 Task: Search the speakers name "Marketing Masterclass".
Action: Mouse moved to (679, 87)
Screenshot: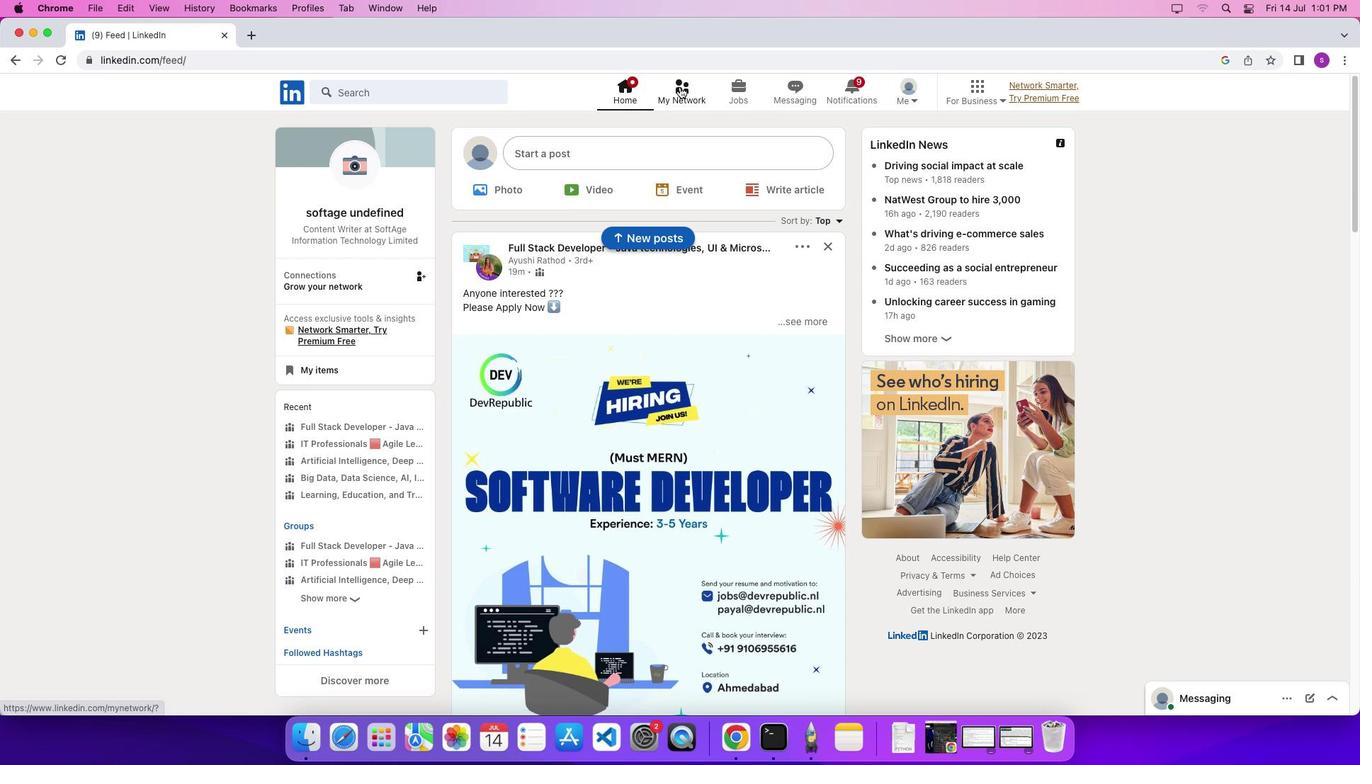 
Action: Mouse pressed left at (679, 87)
Screenshot: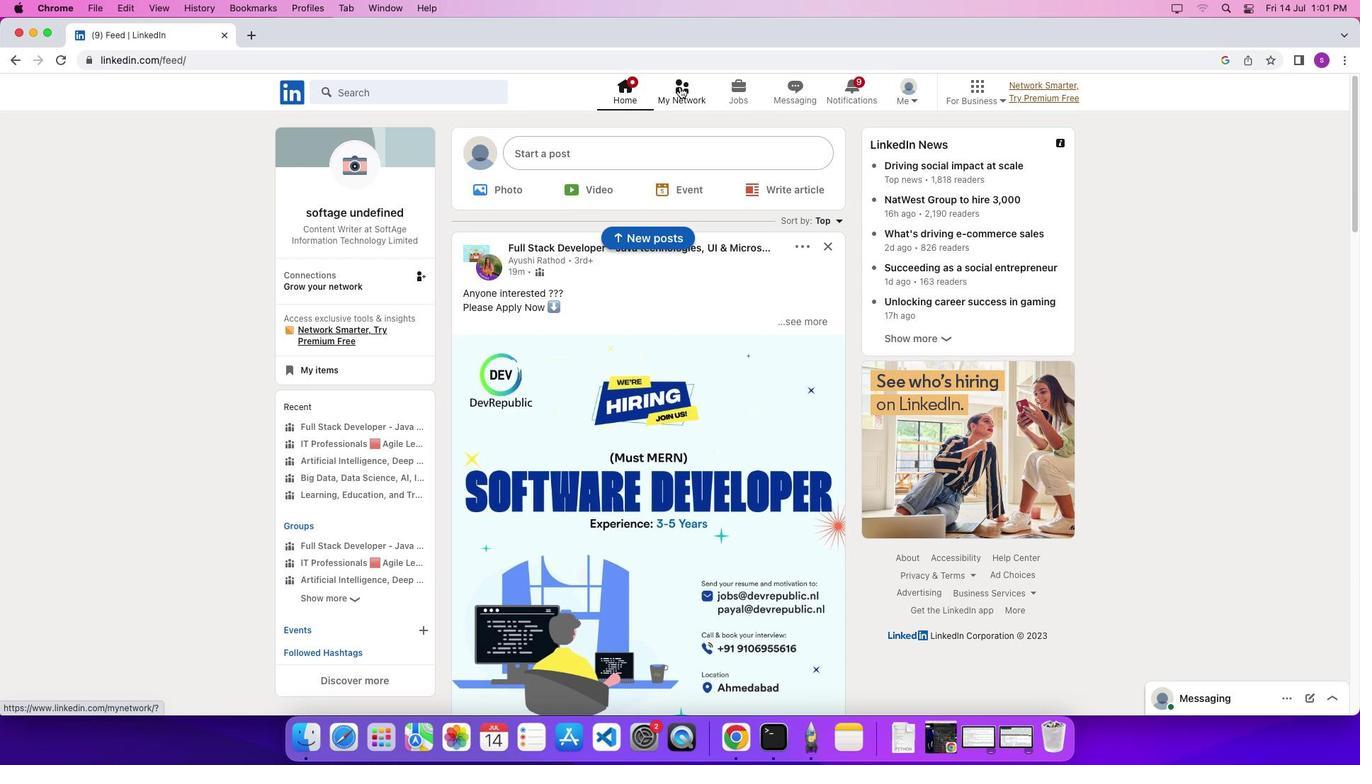
Action: Mouse pressed left at (679, 87)
Screenshot: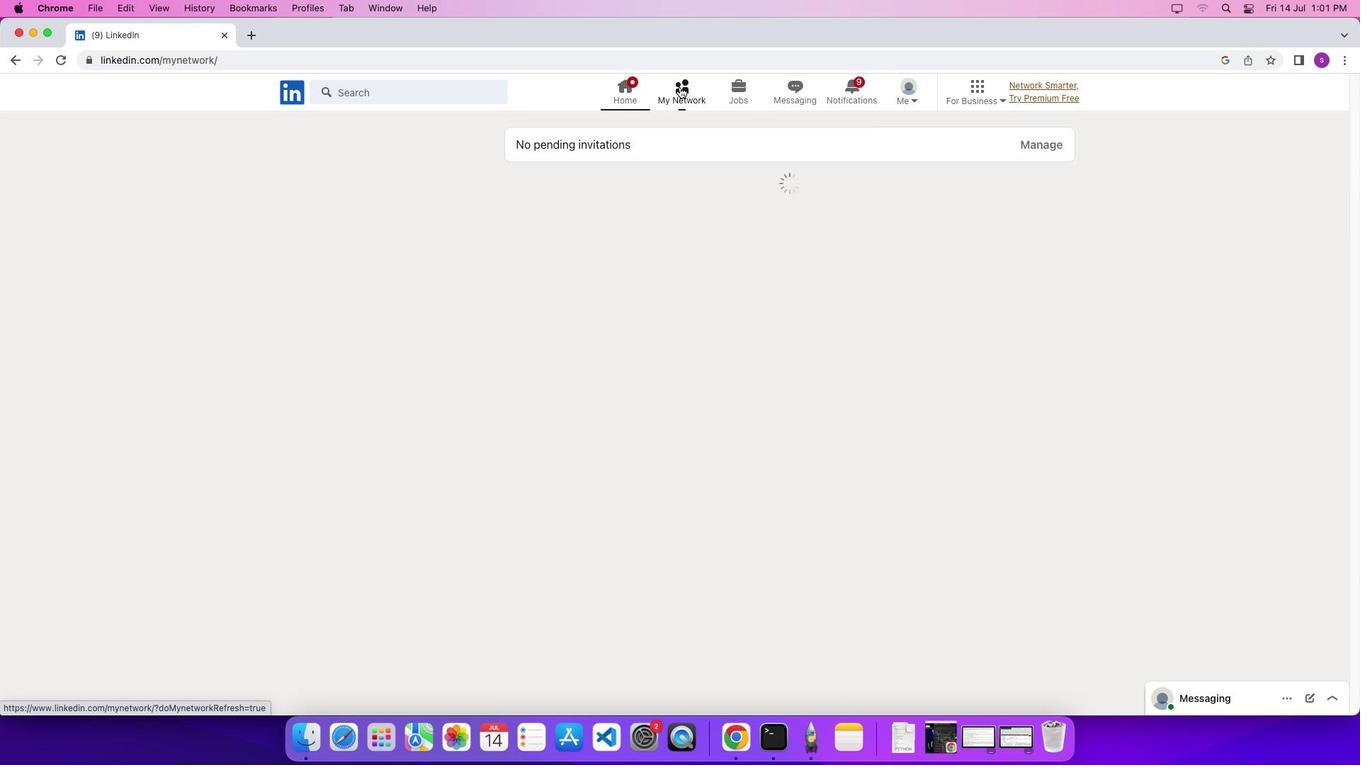 
Action: Mouse moved to (357, 282)
Screenshot: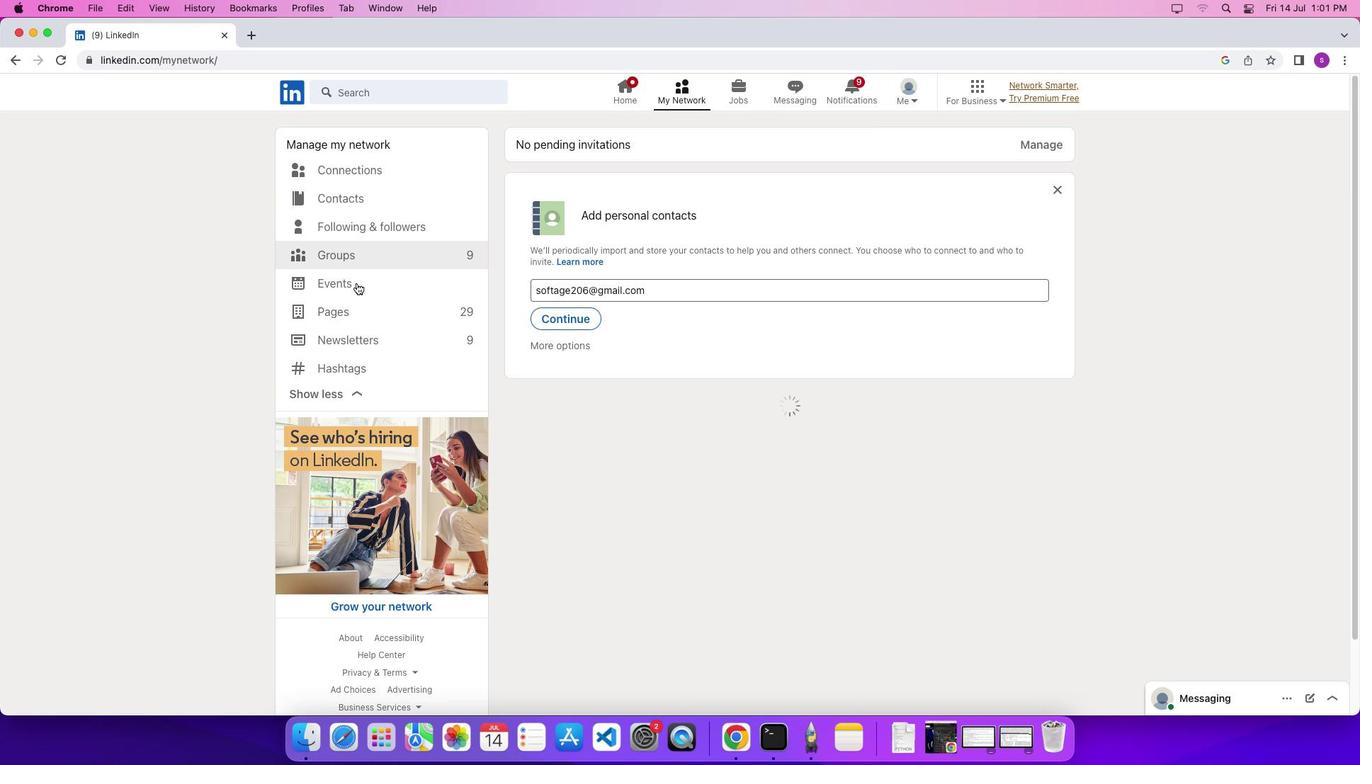 
Action: Mouse pressed left at (357, 282)
Screenshot: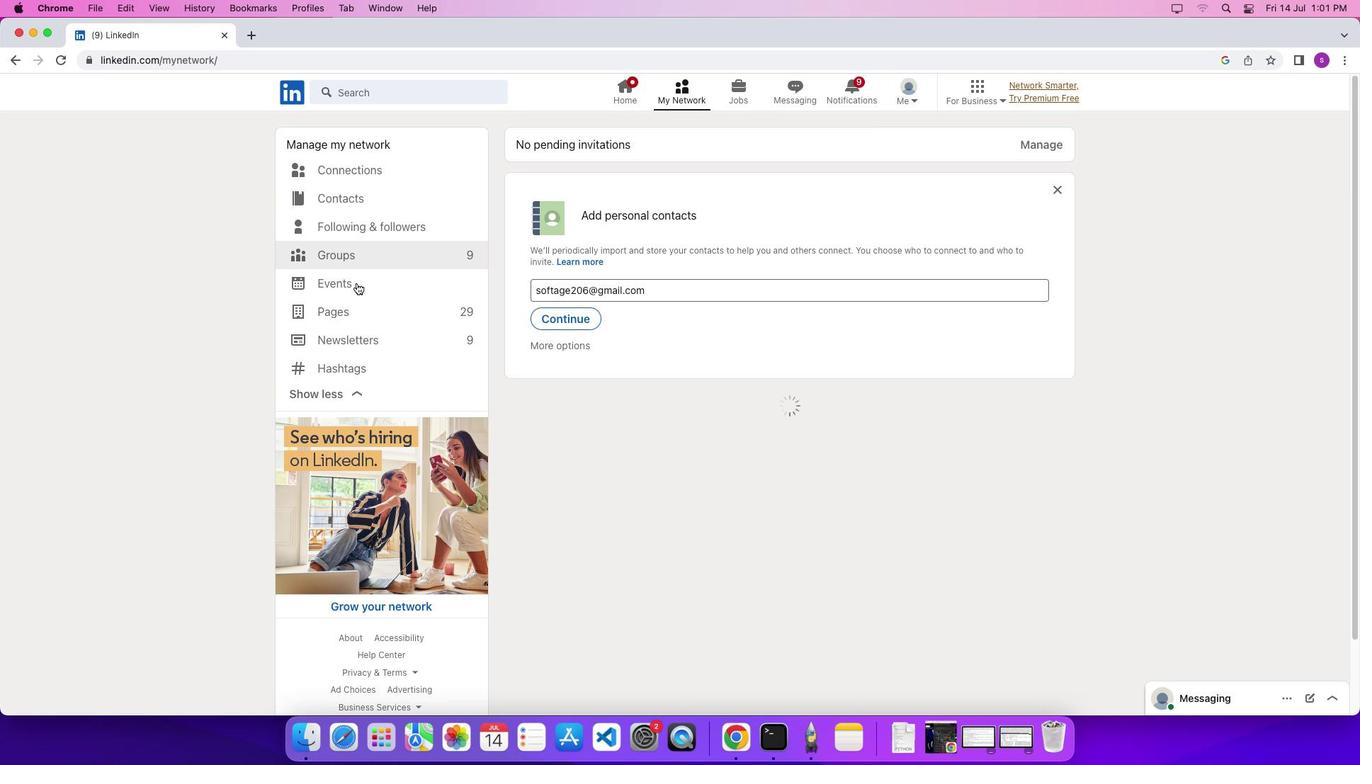 
Action: Mouse moved to (352, 282)
Screenshot: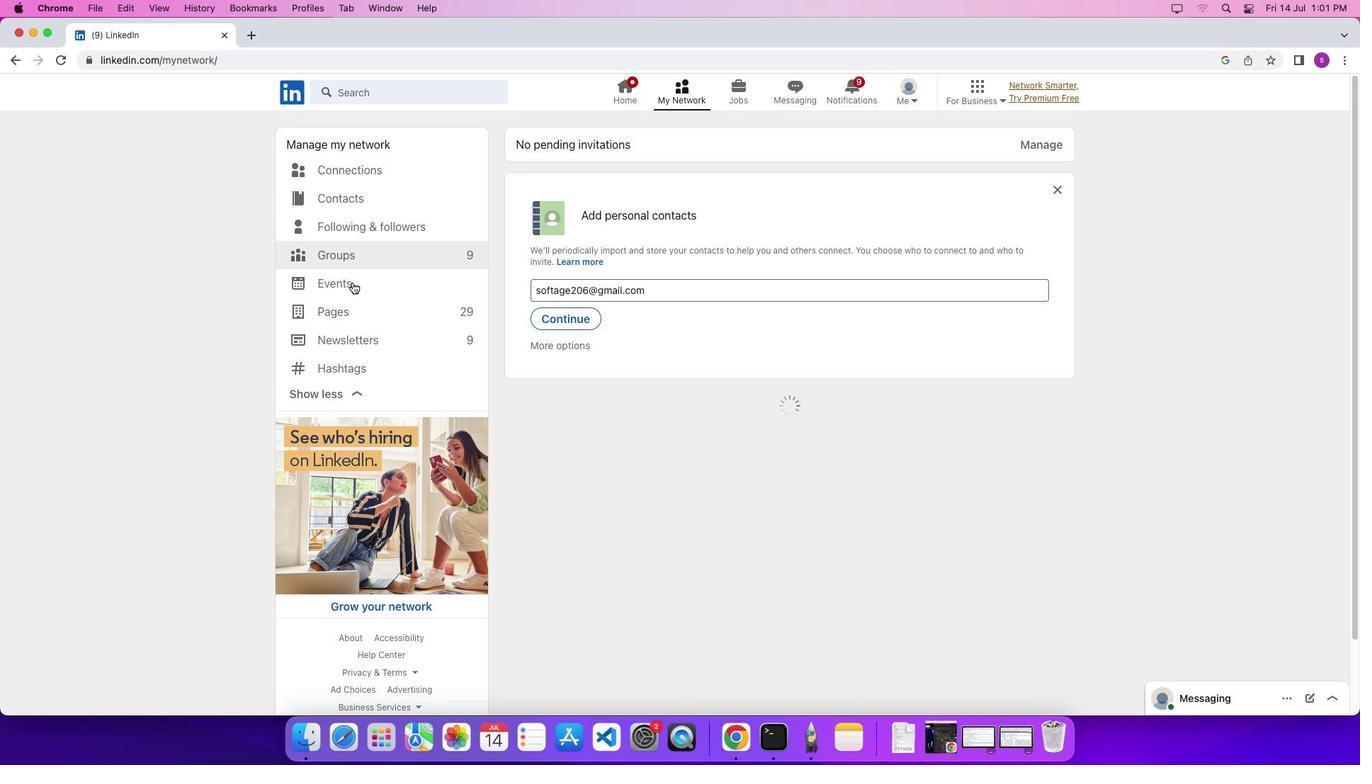 
Action: Mouse pressed left at (352, 282)
Screenshot: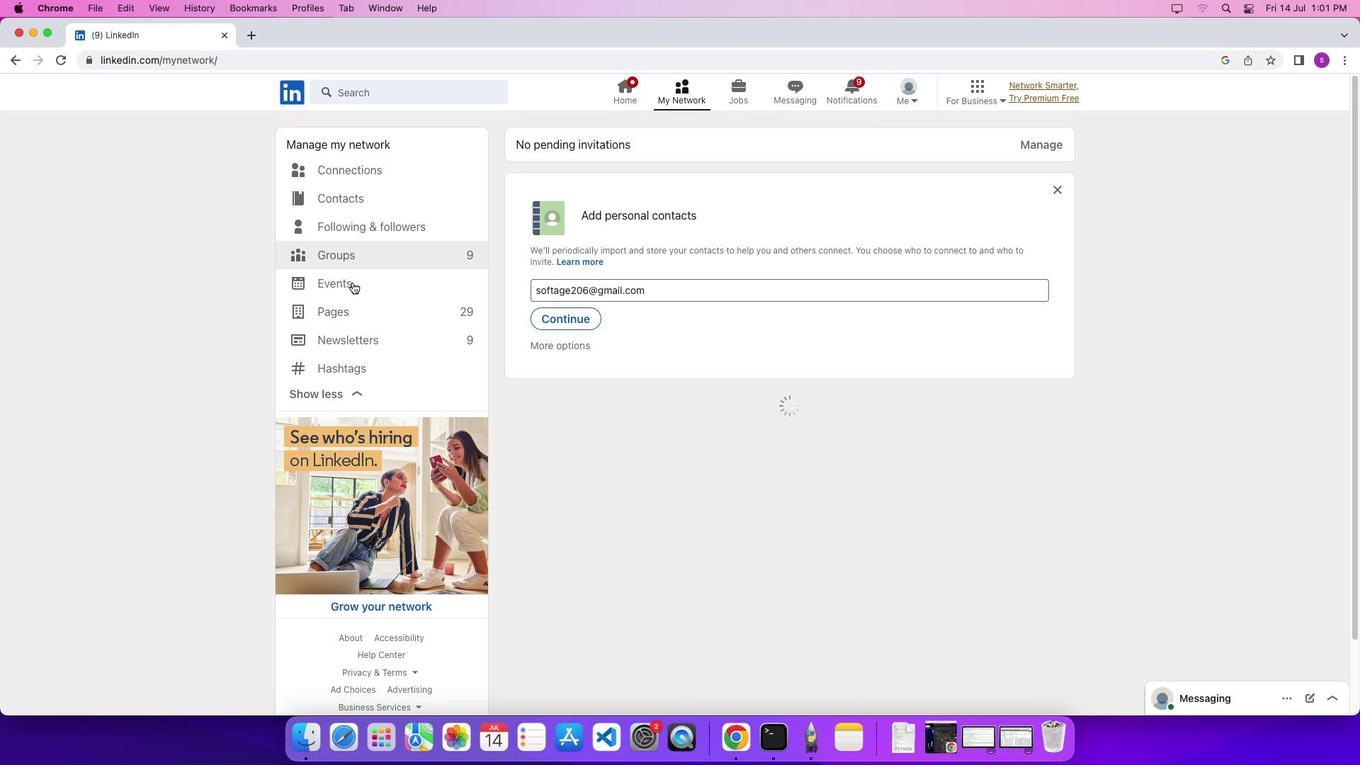 
Action: Mouse moved to (814, 150)
Screenshot: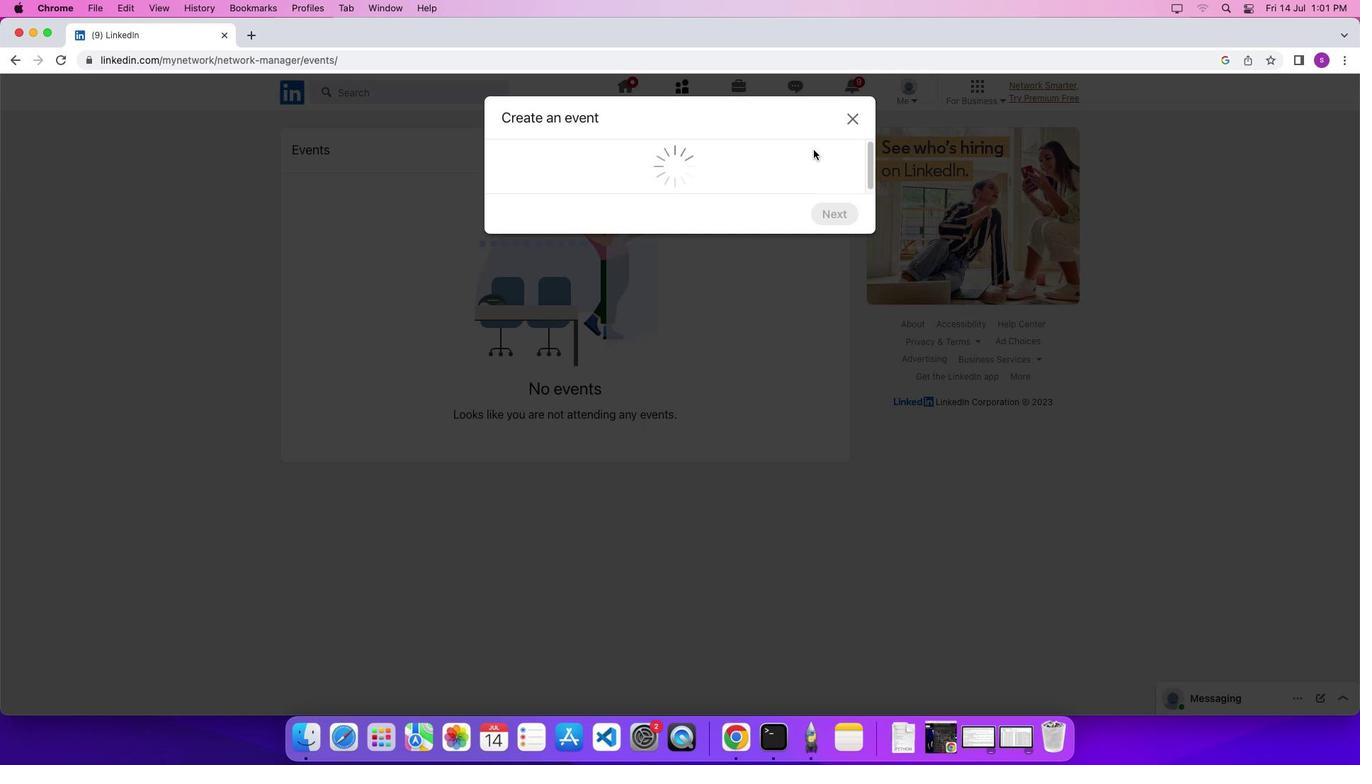 
Action: Mouse pressed left at (814, 150)
Screenshot: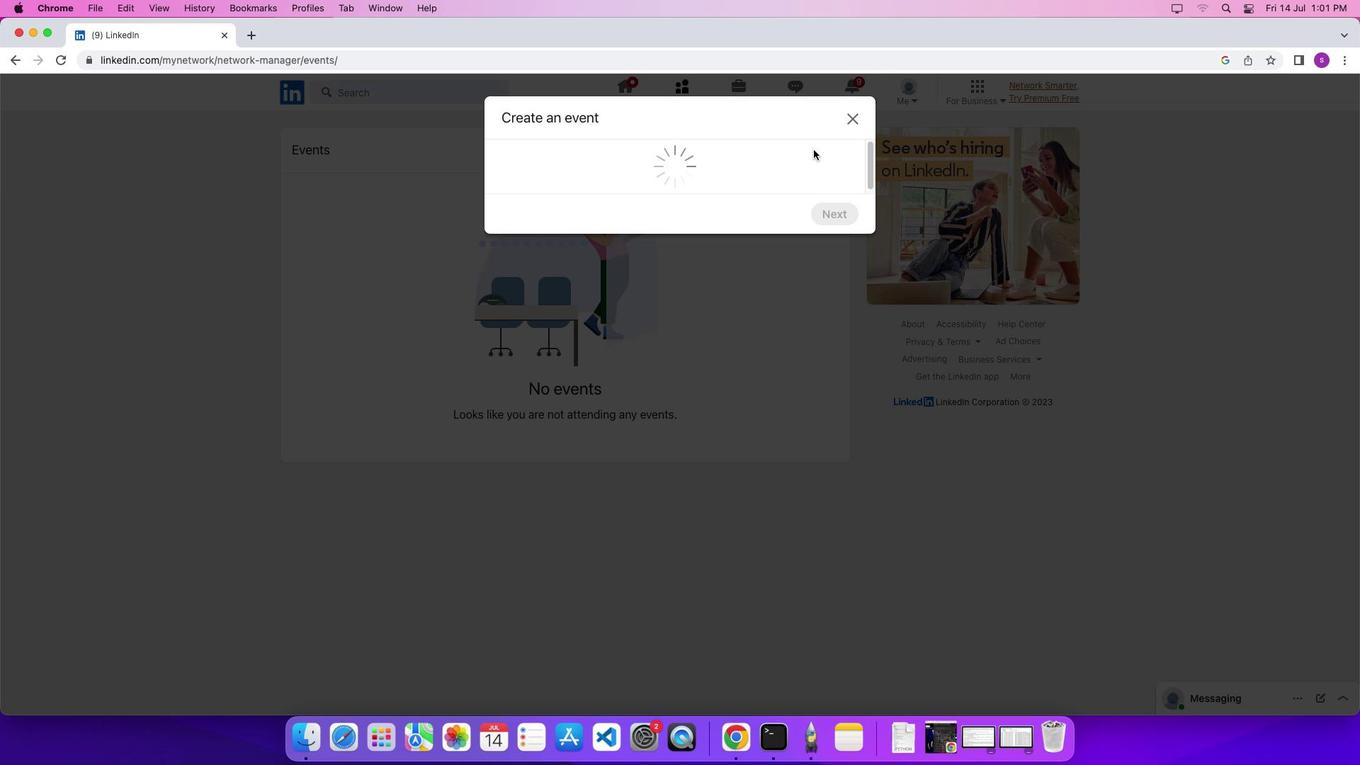 
Action: Mouse moved to (713, 382)
Screenshot: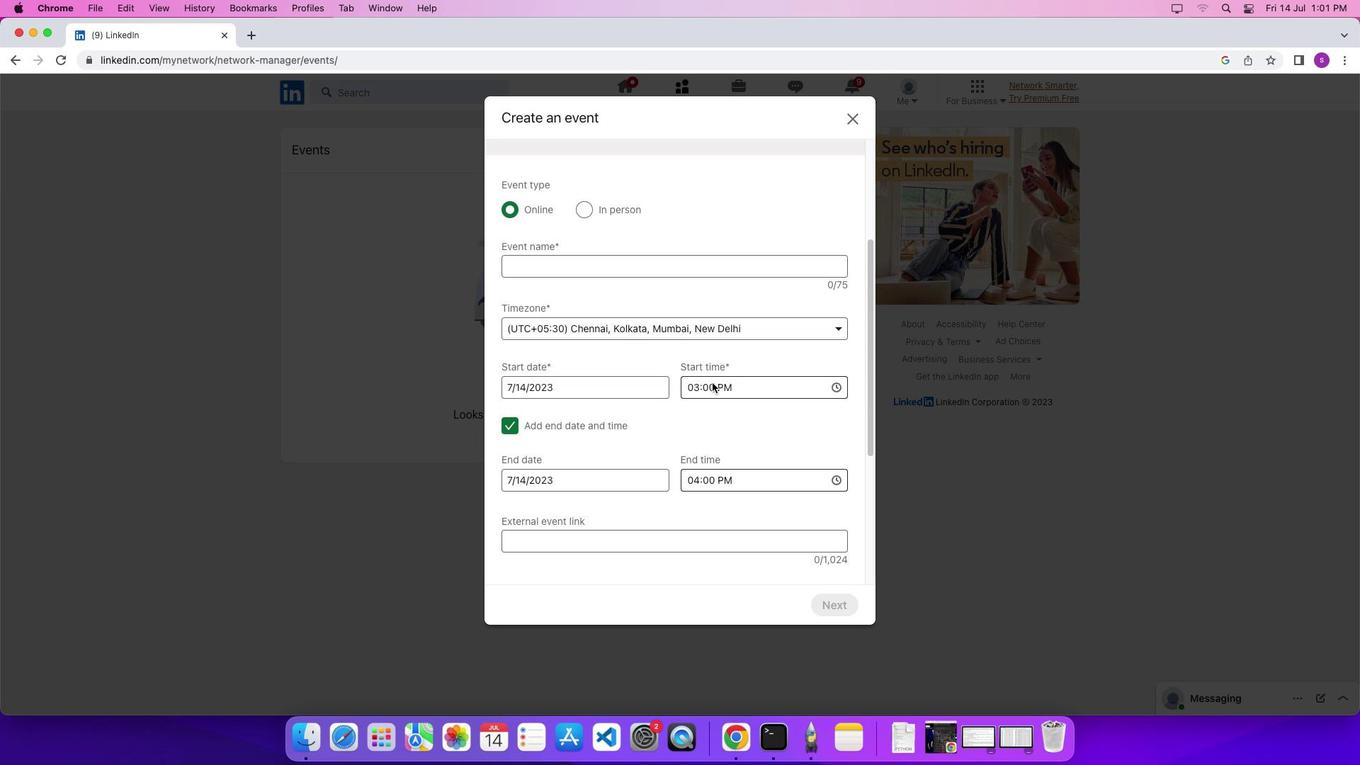
Action: Mouse scrolled (713, 382) with delta (0, 0)
Screenshot: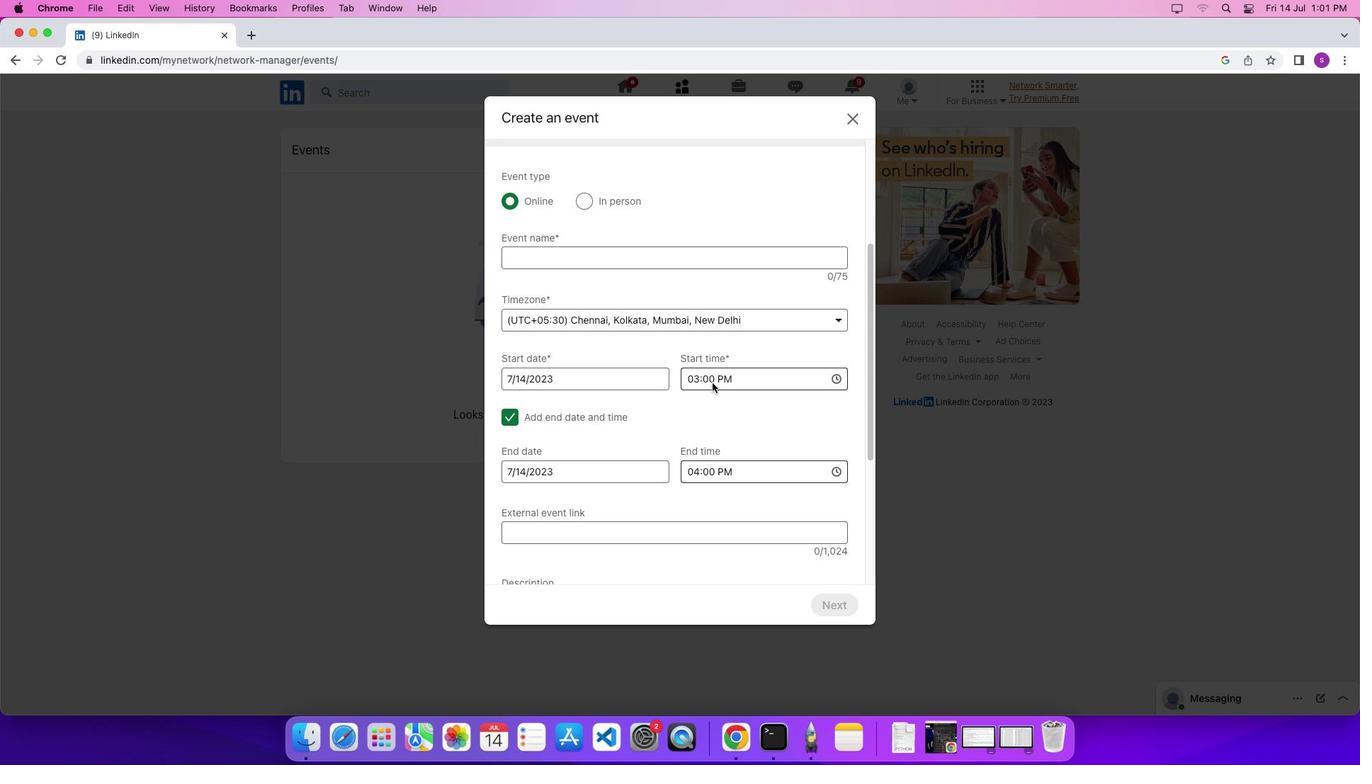 
Action: Mouse scrolled (713, 382) with delta (0, 0)
Screenshot: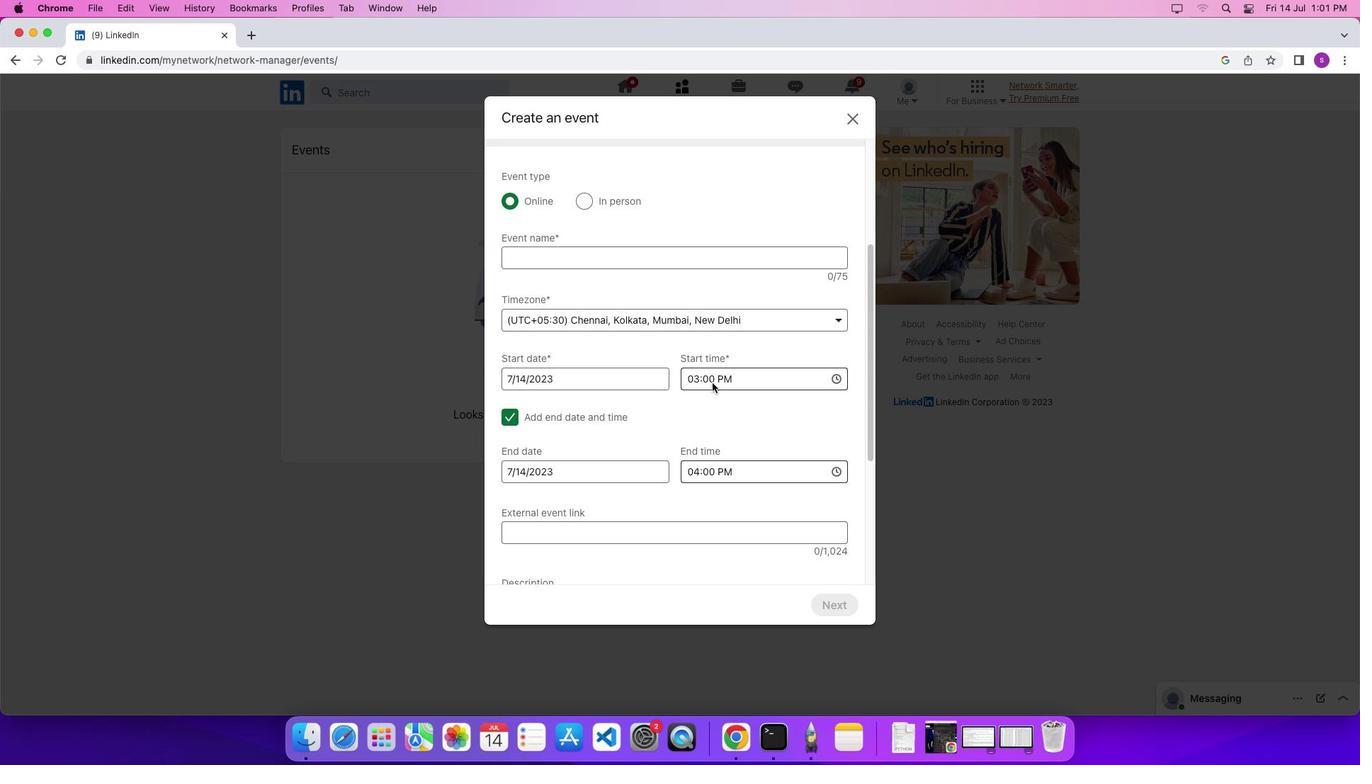 
Action: Mouse scrolled (713, 382) with delta (0, -3)
Screenshot: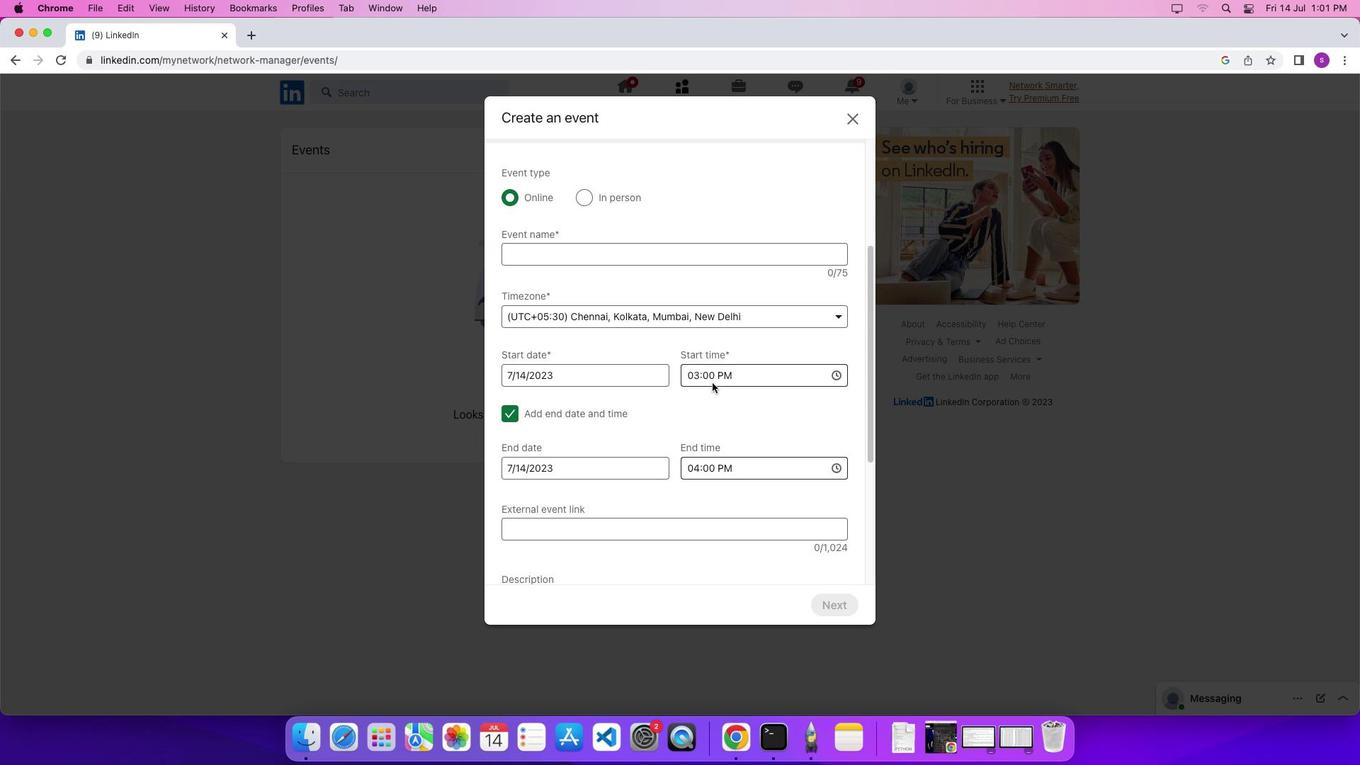 
Action: Mouse scrolled (713, 382) with delta (0, 0)
Screenshot: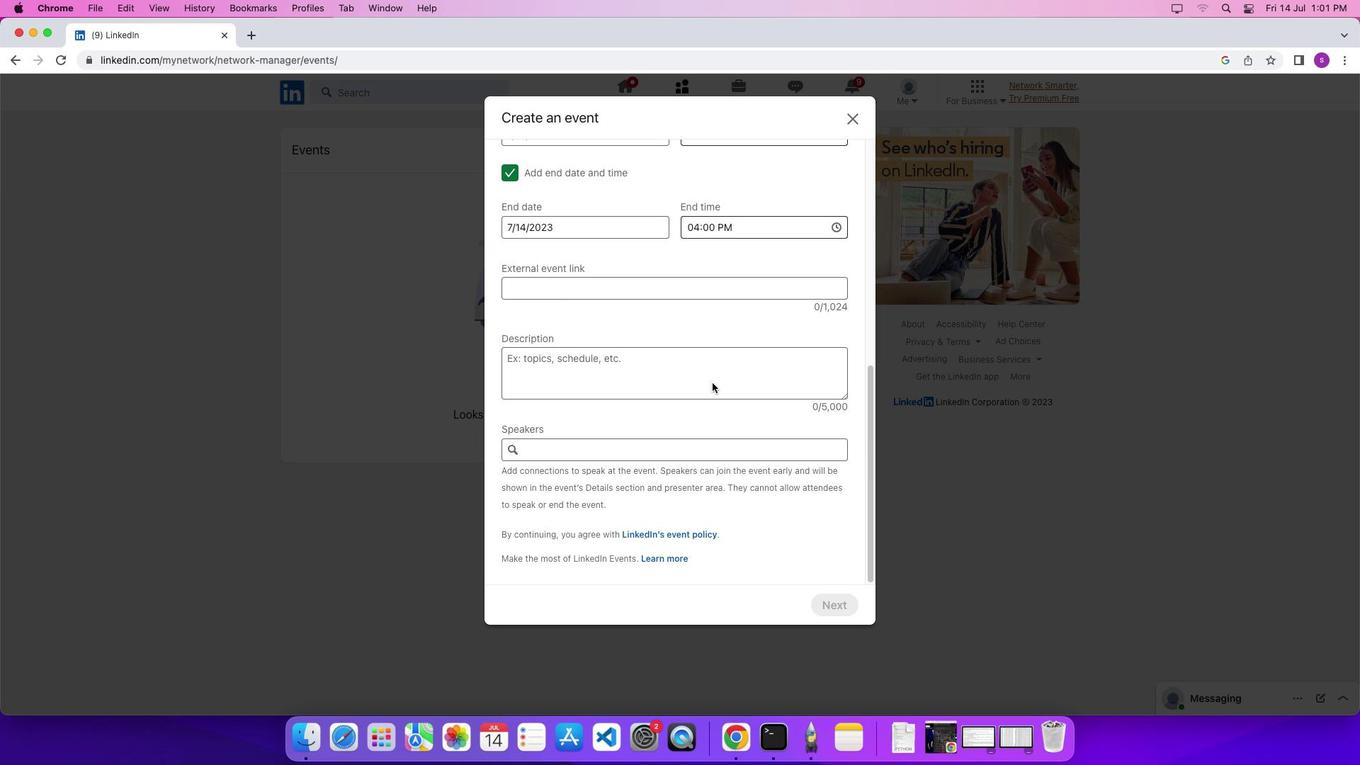 
Action: Mouse scrolled (713, 382) with delta (0, 0)
Screenshot: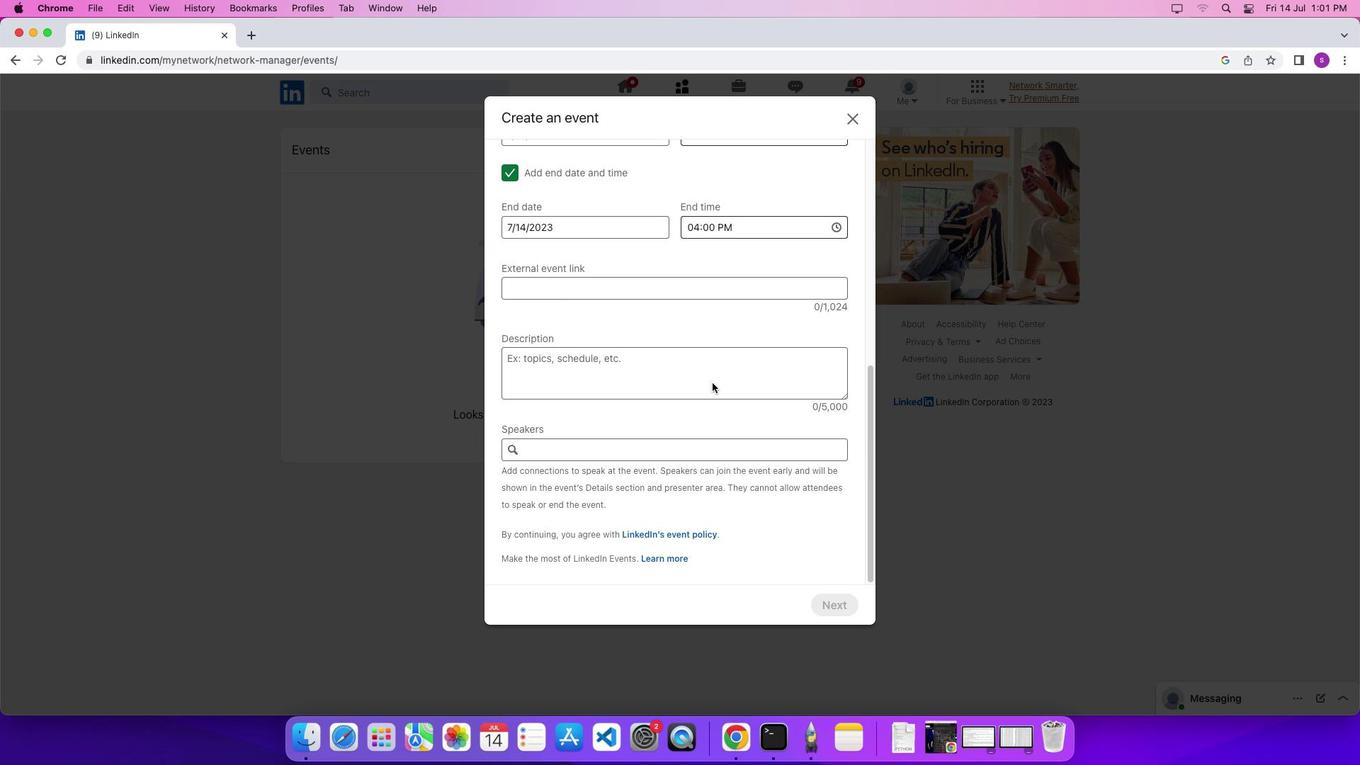 
Action: Mouse scrolled (713, 382) with delta (0, -4)
Screenshot: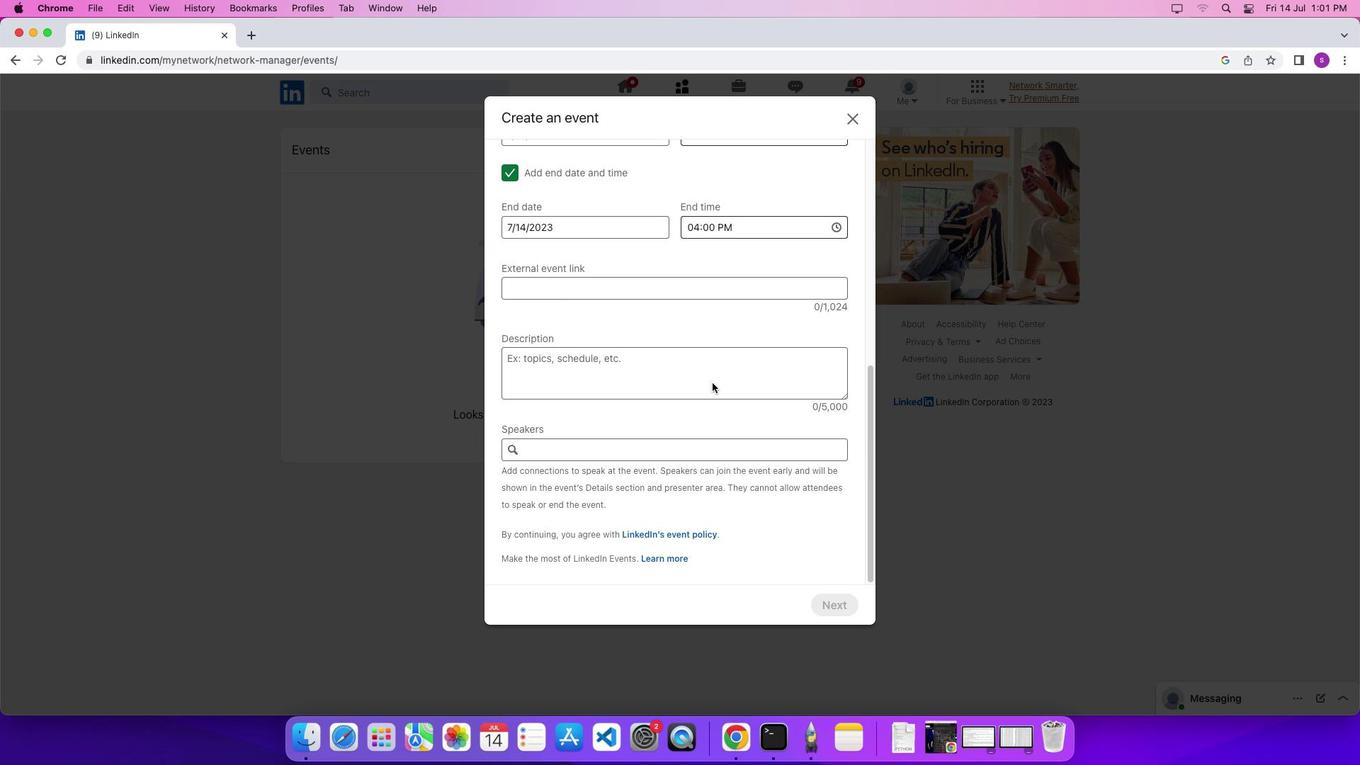 
Action: Mouse scrolled (713, 382) with delta (0, -7)
Screenshot: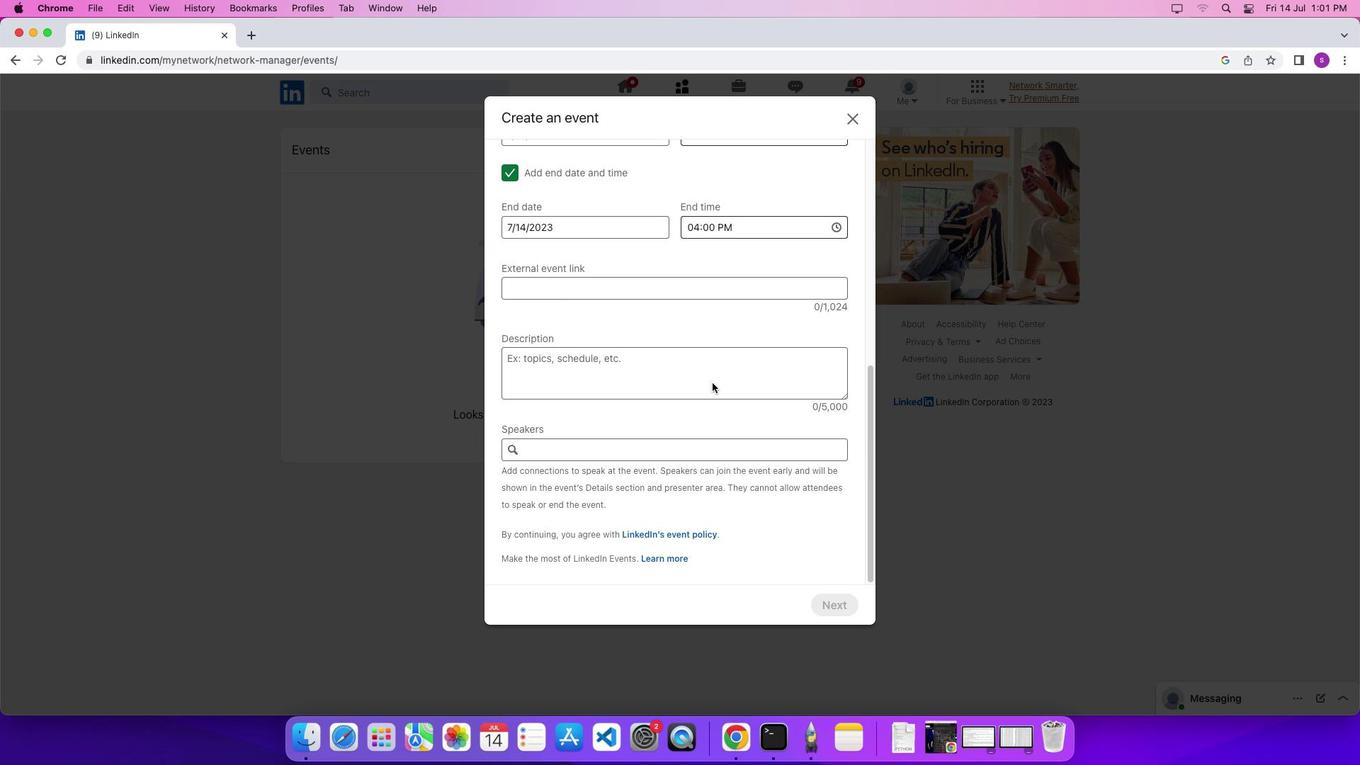 
Action: Mouse scrolled (713, 382) with delta (0, 0)
Screenshot: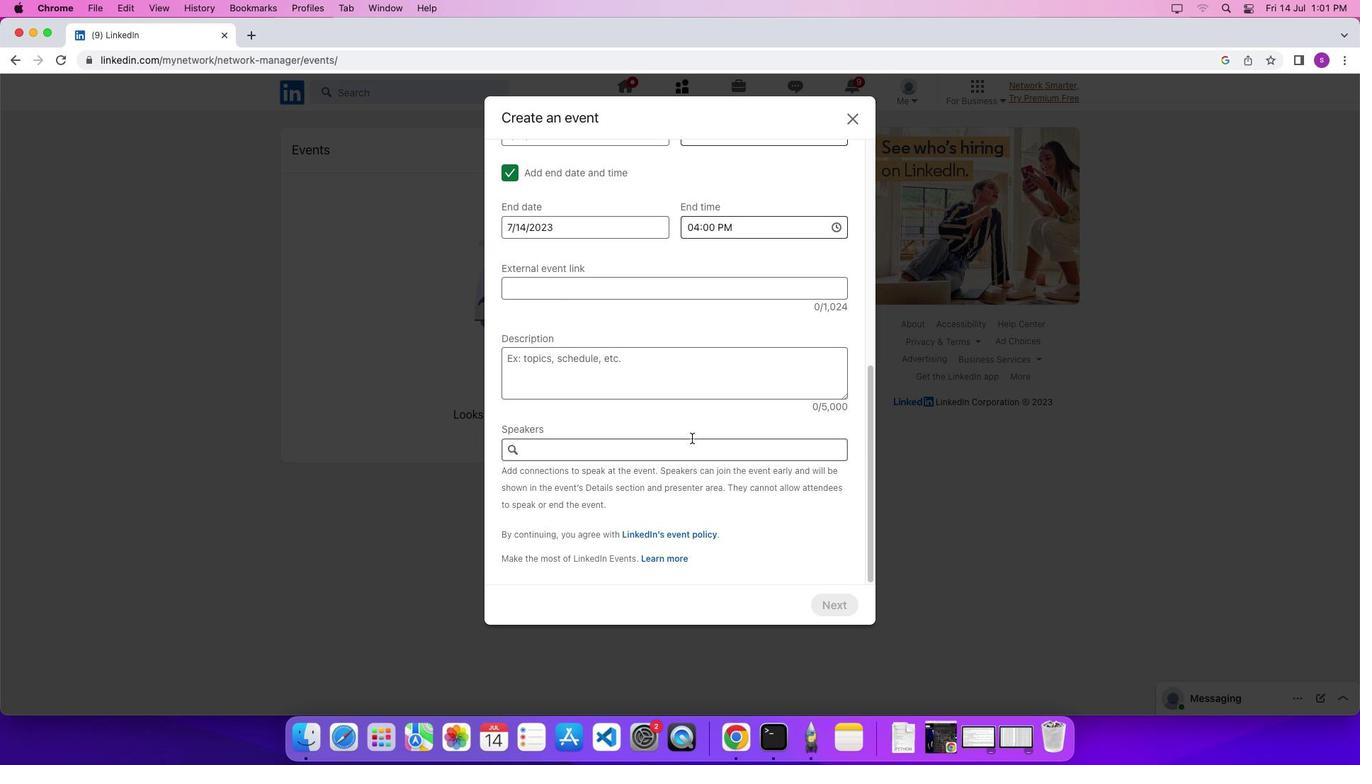 
Action: Mouse scrolled (713, 382) with delta (0, 0)
Screenshot: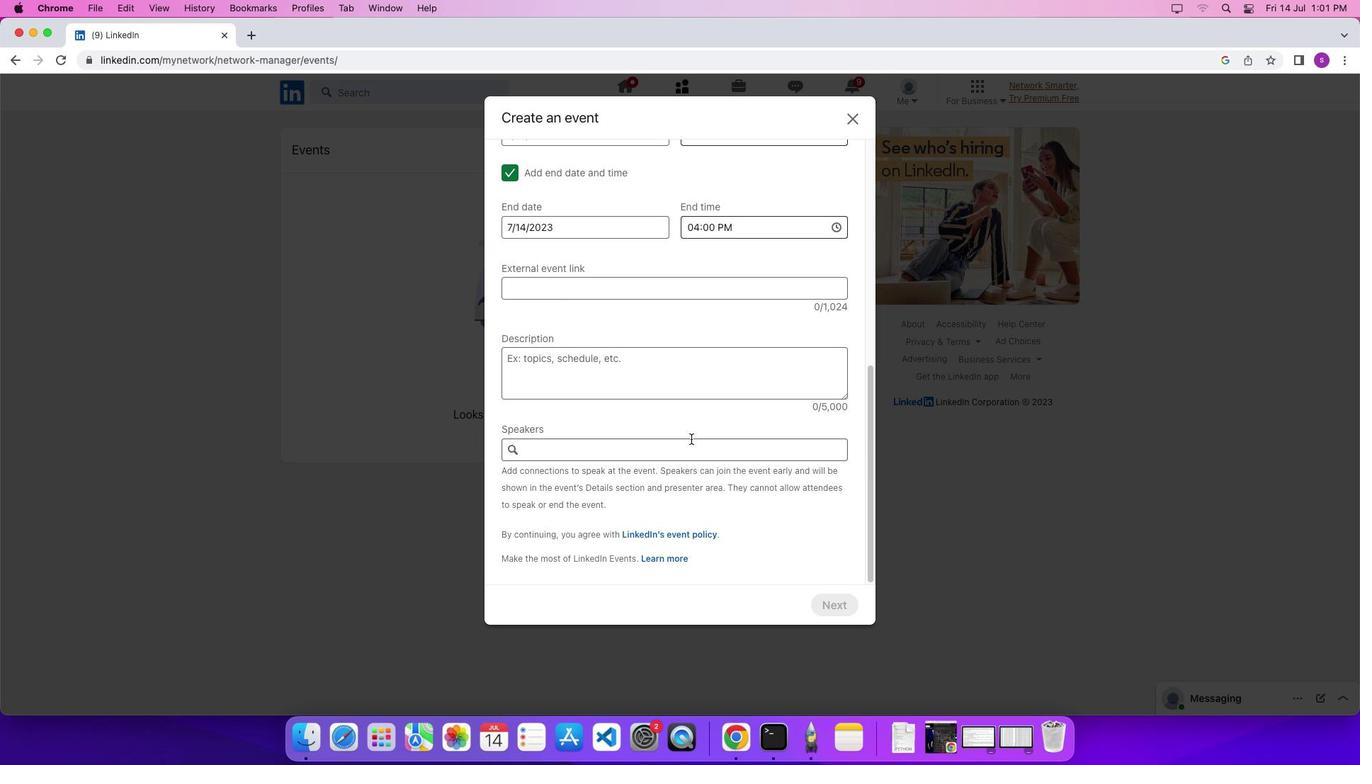 
Action: Mouse moved to (691, 442)
Screenshot: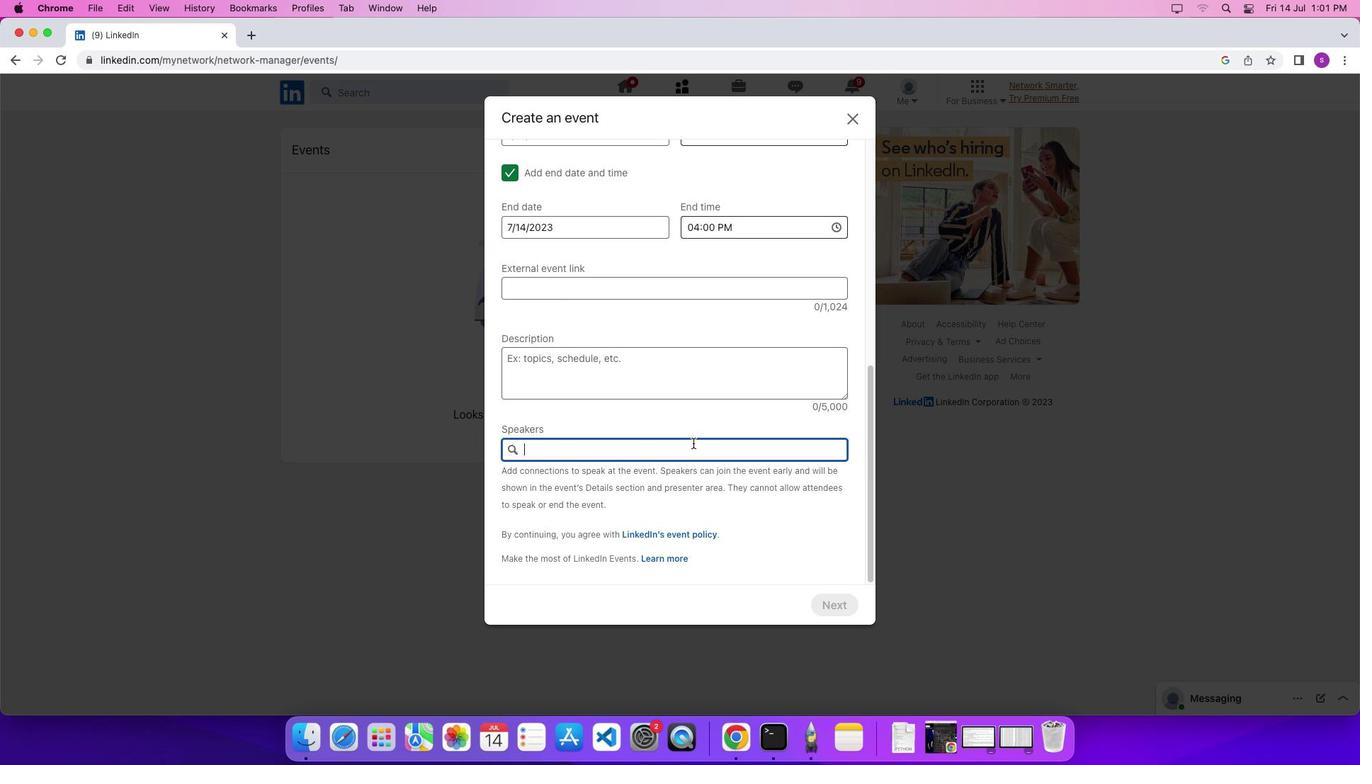 
Action: Mouse pressed left at (691, 442)
Screenshot: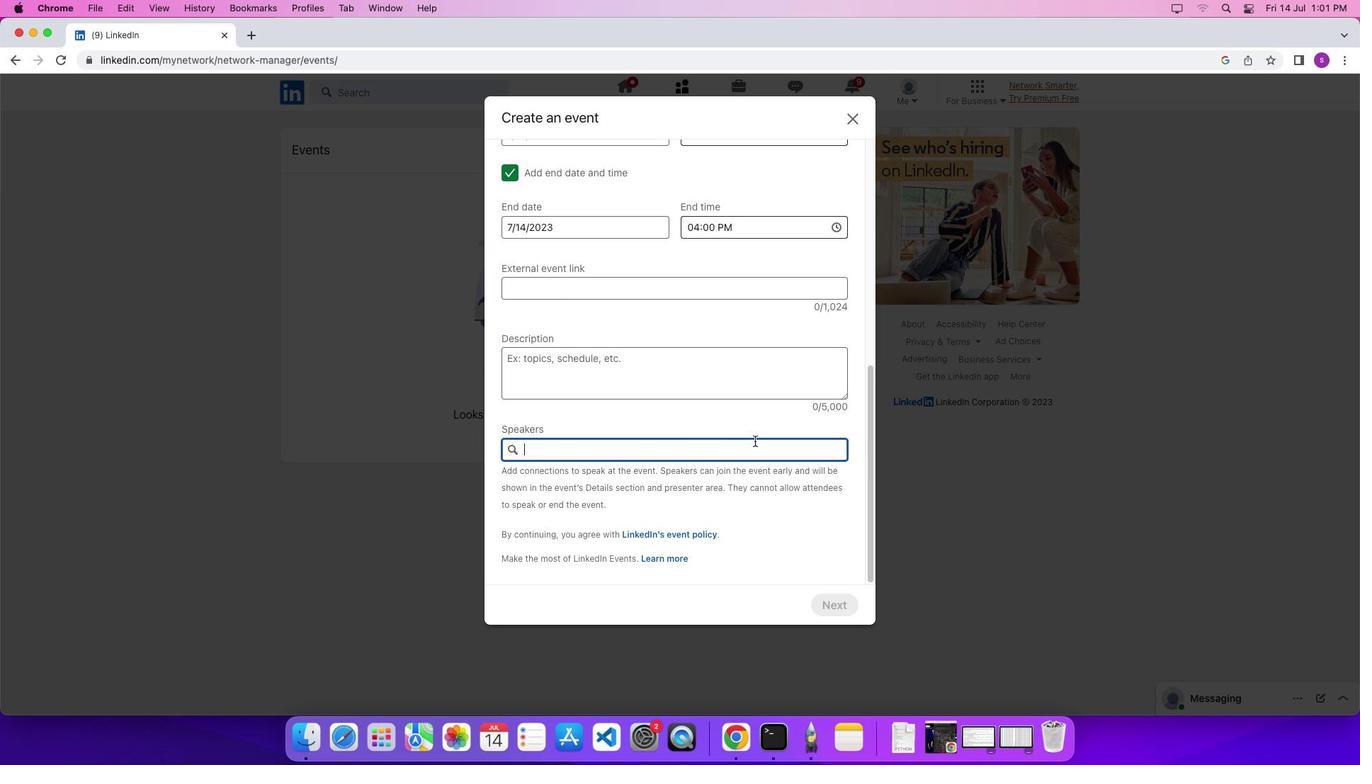 
Action: Mouse moved to (803, 377)
Screenshot: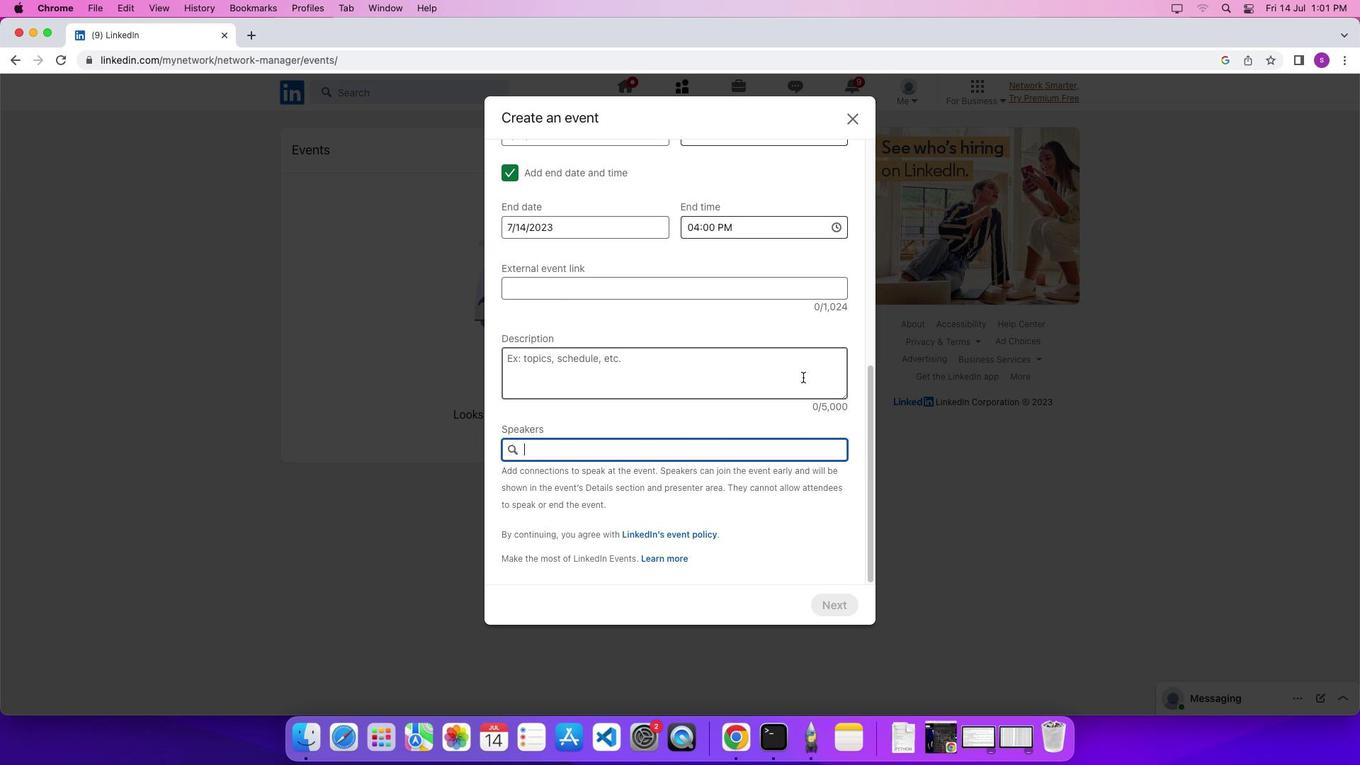 
Action: Key pressed Key.shift'M''a''r''k''e''t''i''n''g'Key.spaceKey.shift'M''a''a''s''t''e''r''c''l''a''s''s'
Screenshot: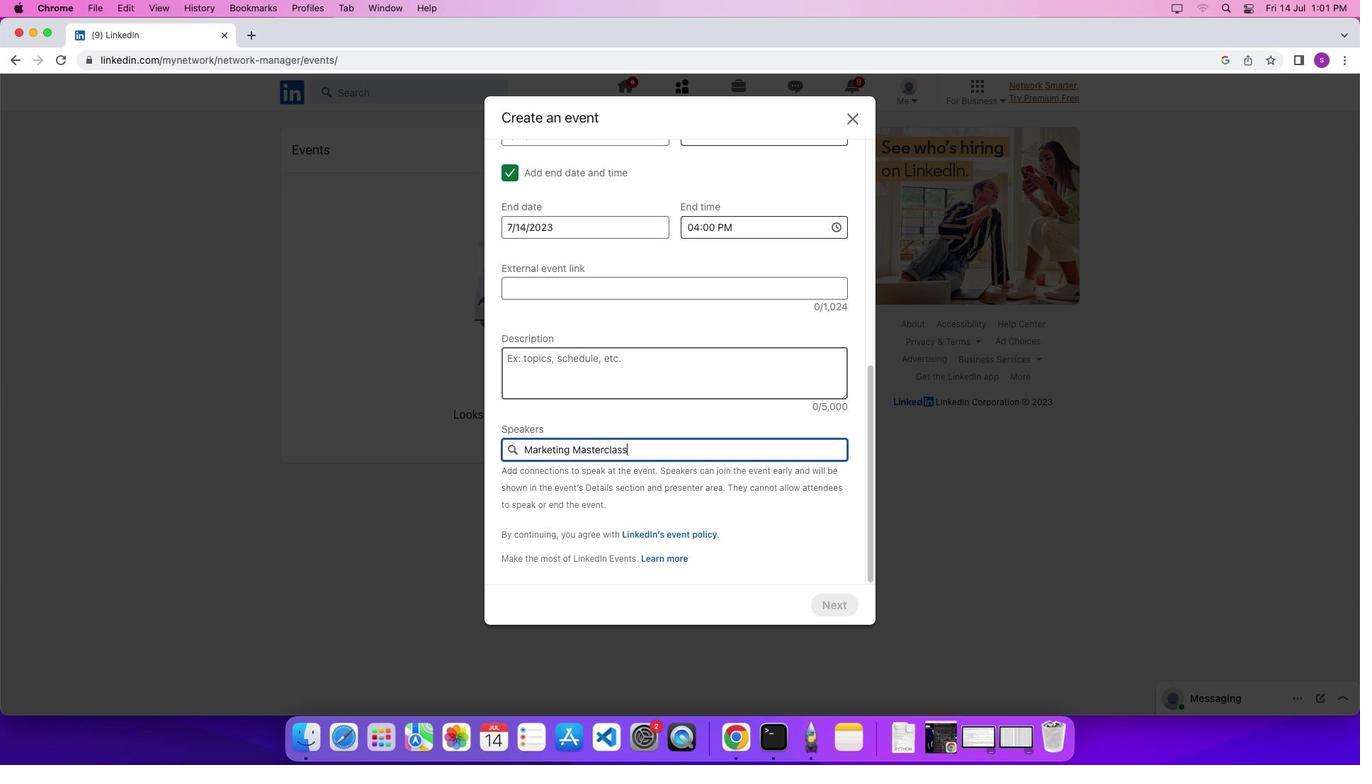 
Action: Mouse moved to (801, 472)
Screenshot: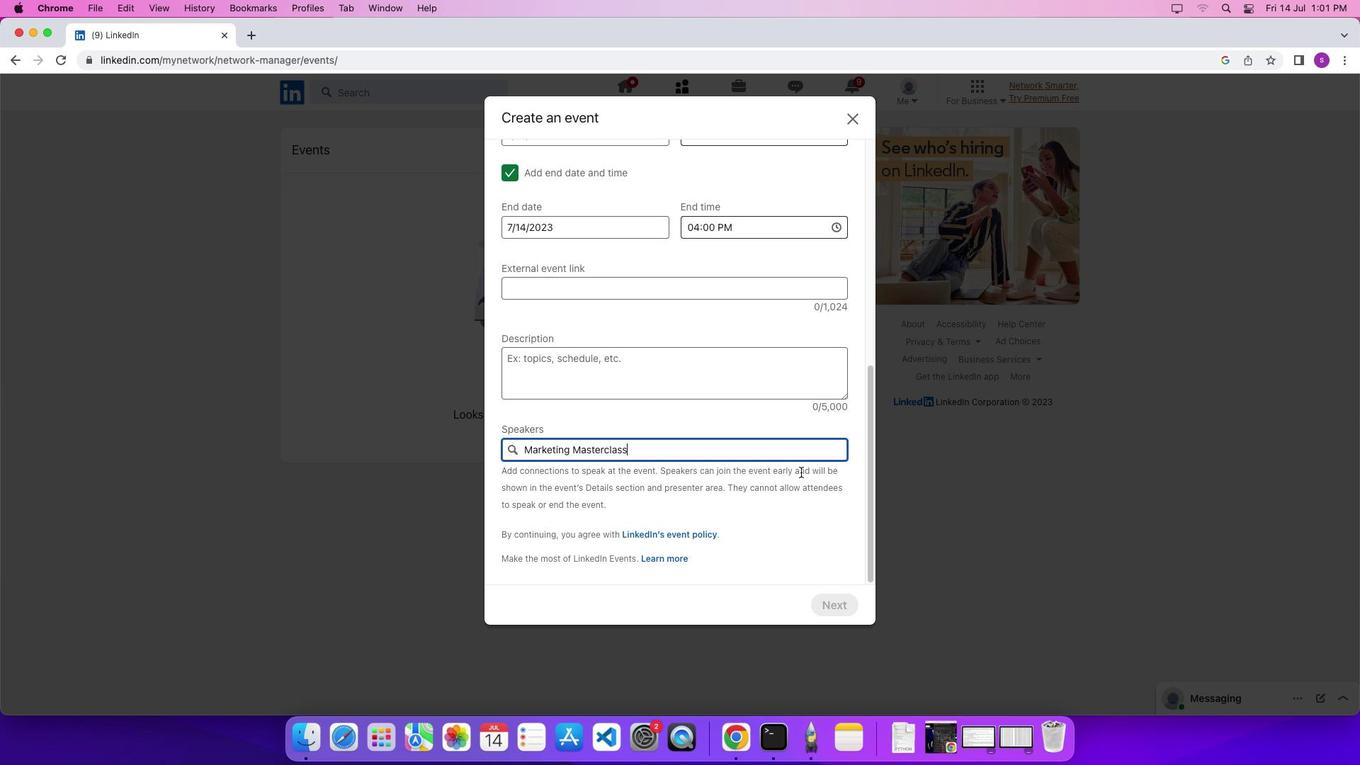 
